 Task: View the PETS trailer
Action: Mouse moved to (239, 68)
Screenshot: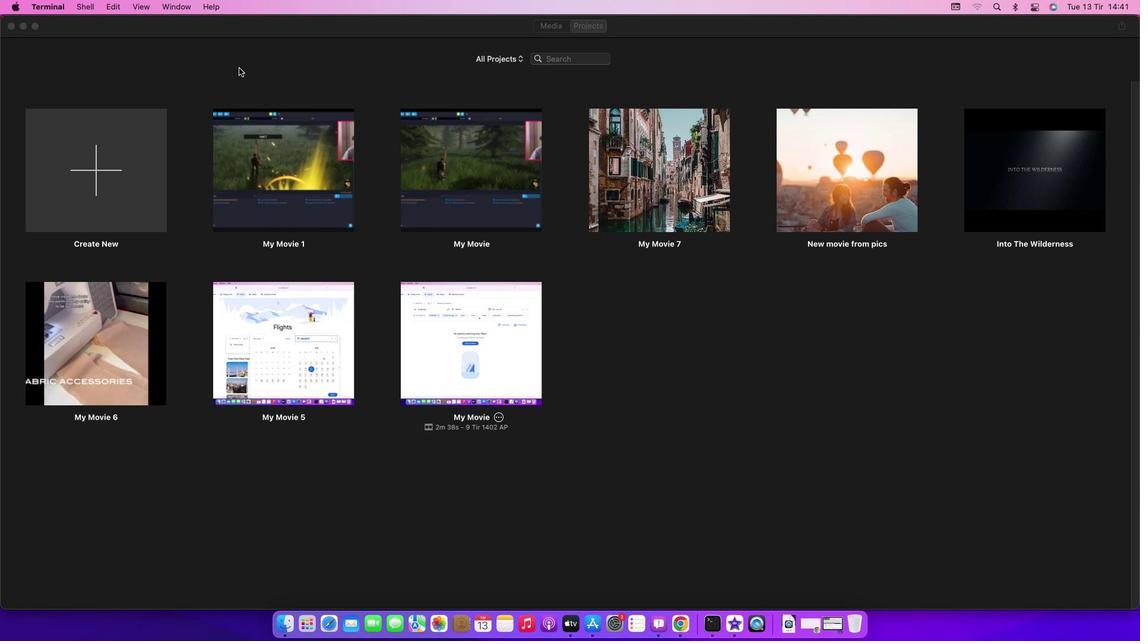 
Action: Mouse pressed left at (239, 68)
Screenshot: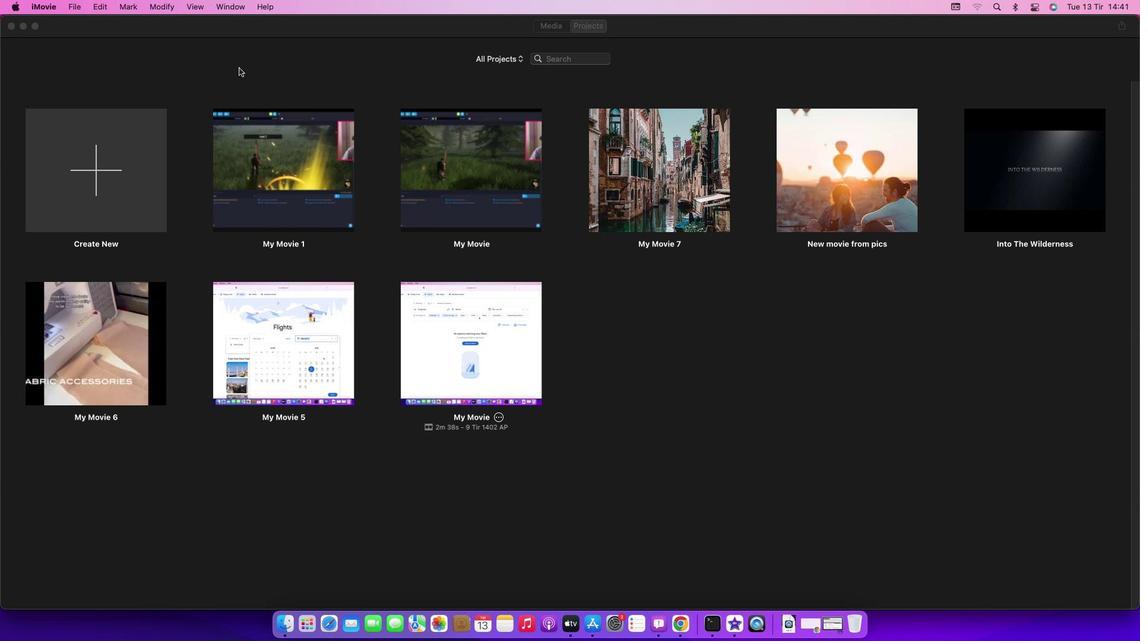 
Action: Mouse moved to (80, 11)
Screenshot: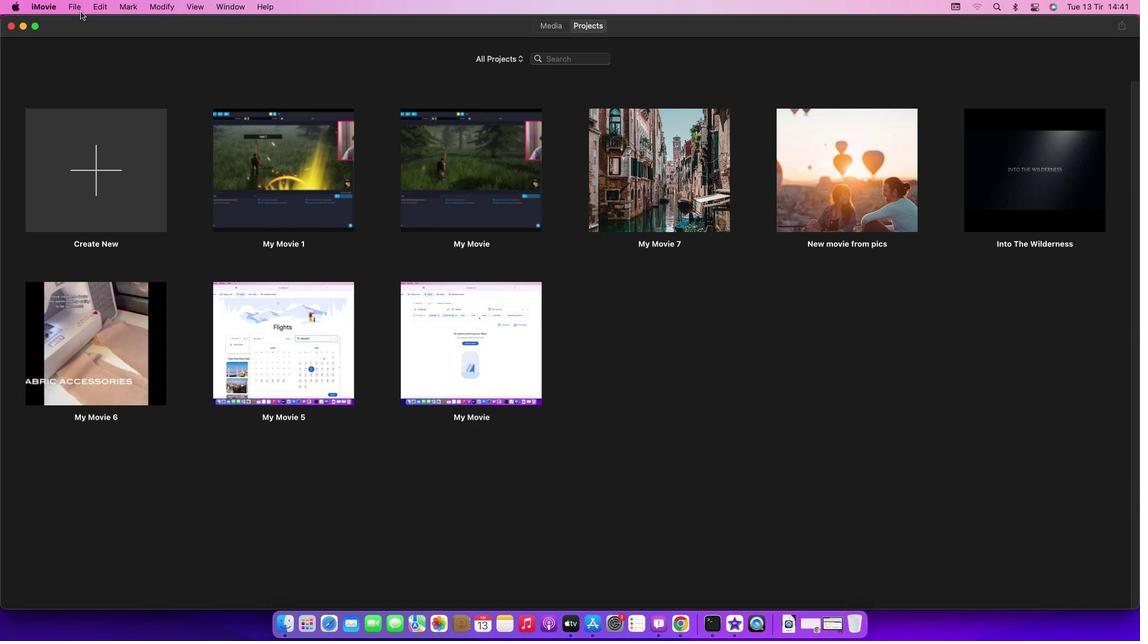 
Action: Mouse pressed left at (80, 11)
Screenshot: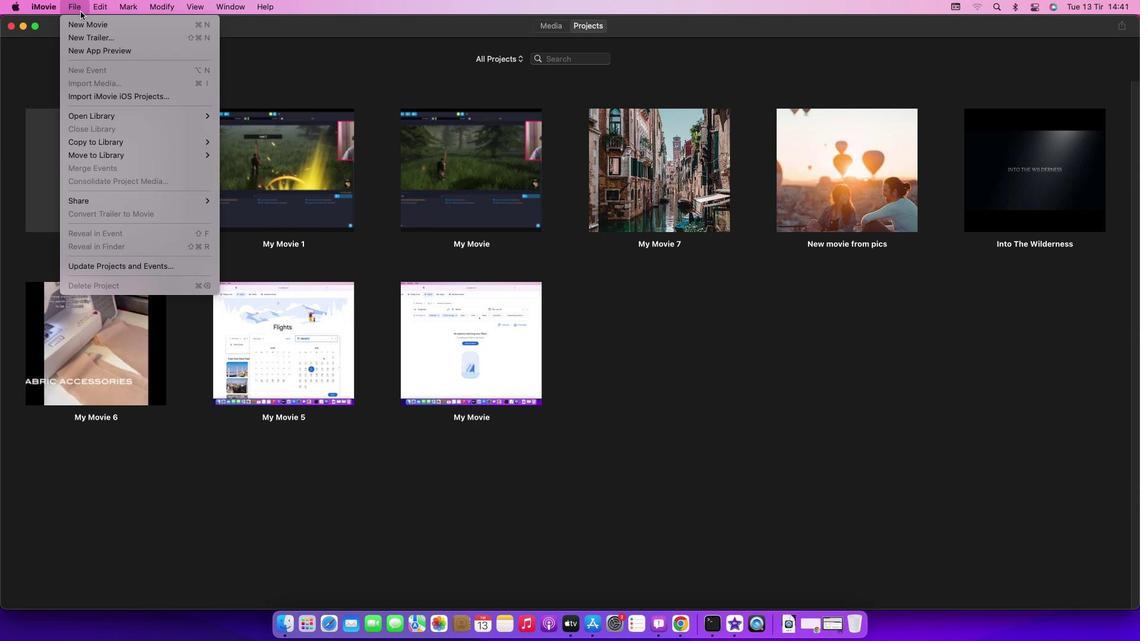 
Action: Mouse moved to (102, 38)
Screenshot: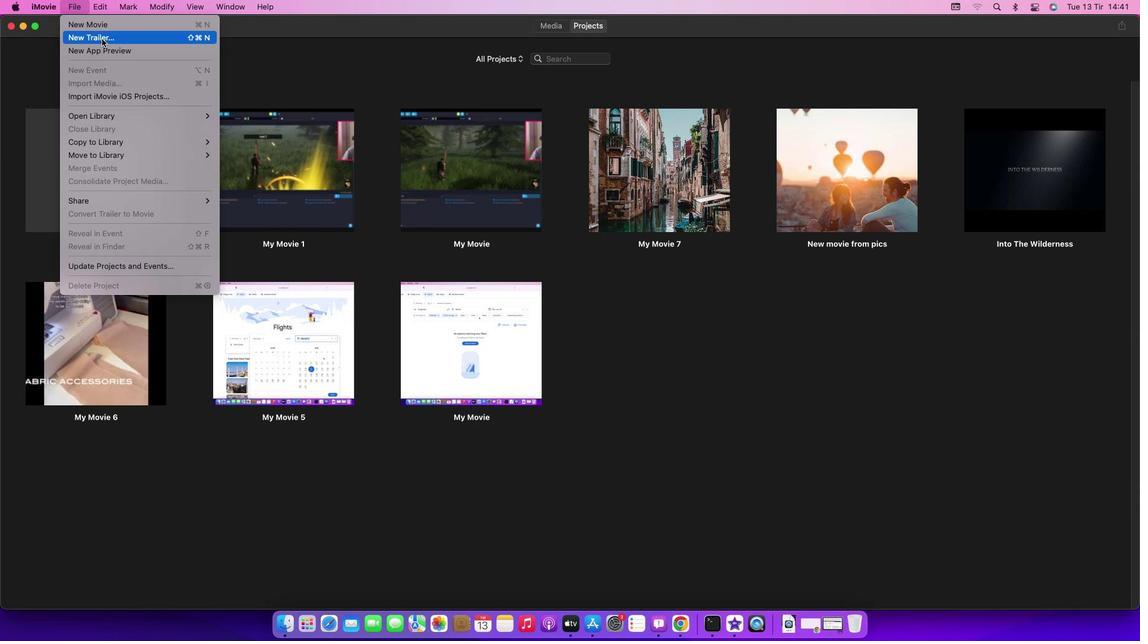 
Action: Mouse pressed left at (102, 38)
Screenshot: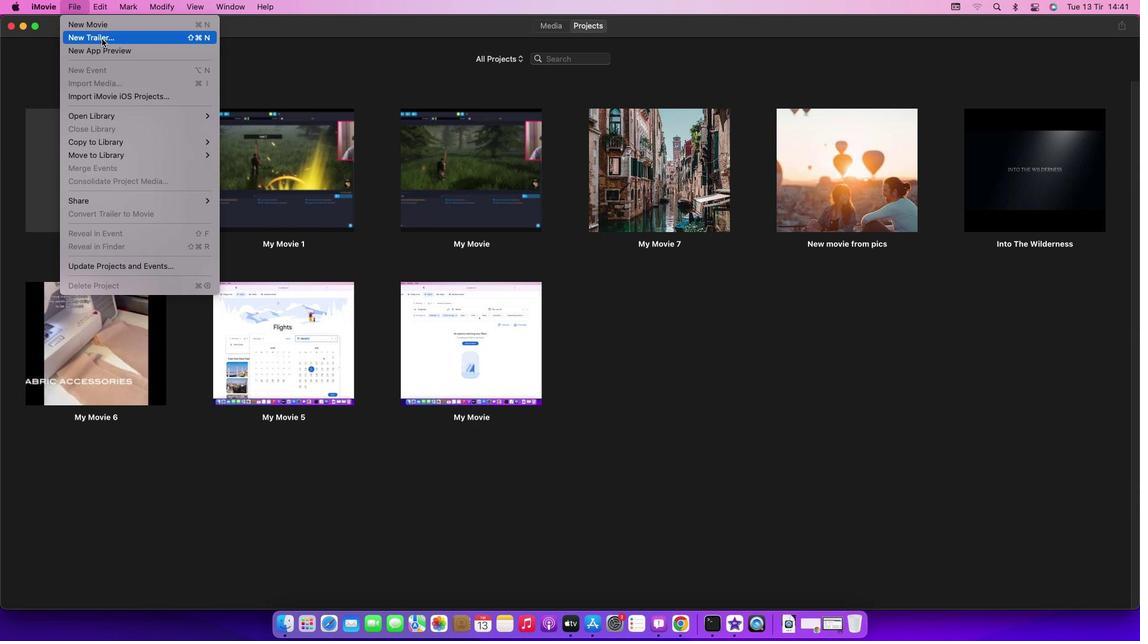 
Action: Mouse moved to (669, 336)
Screenshot: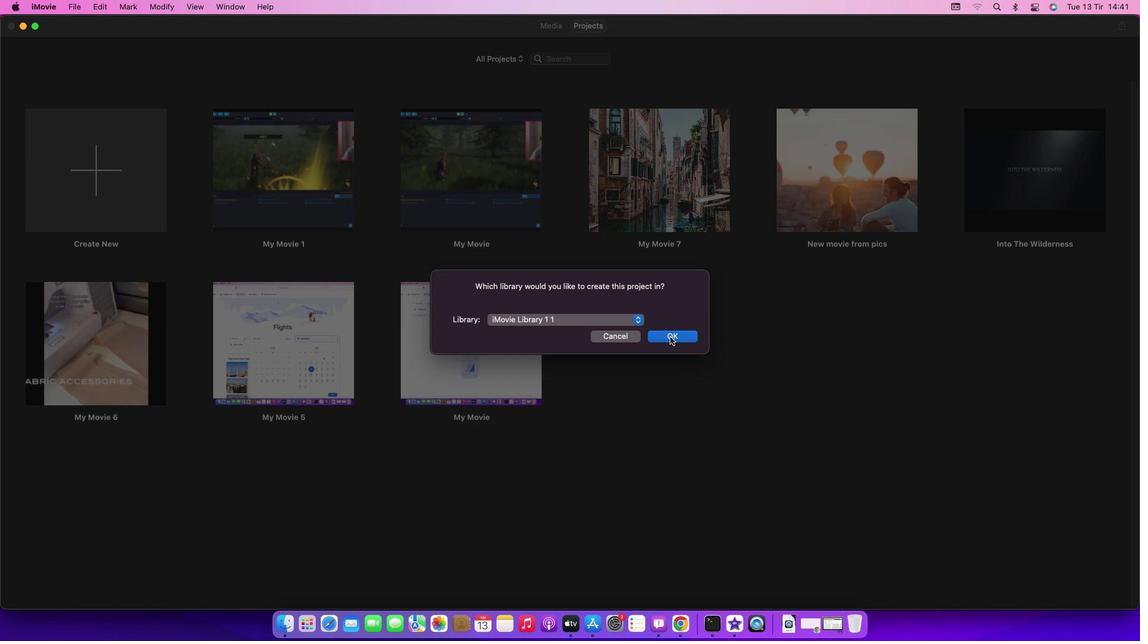 
Action: Mouse pressed left at (669, 336)
Screenshot: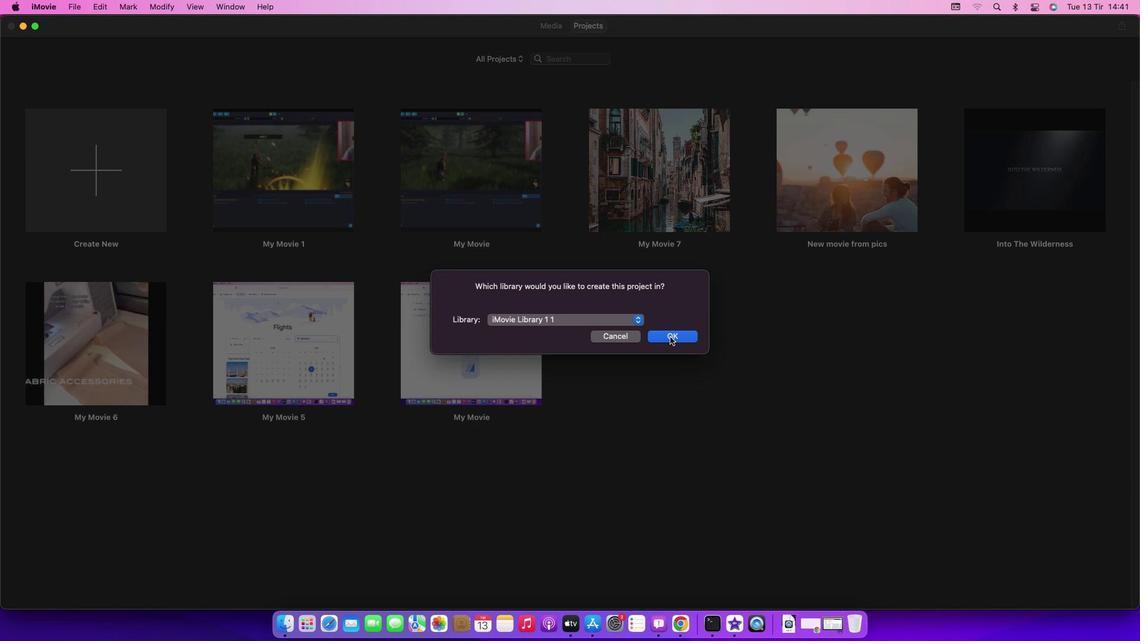 
Action: Mouse moved to (739, 258)
Screenshot: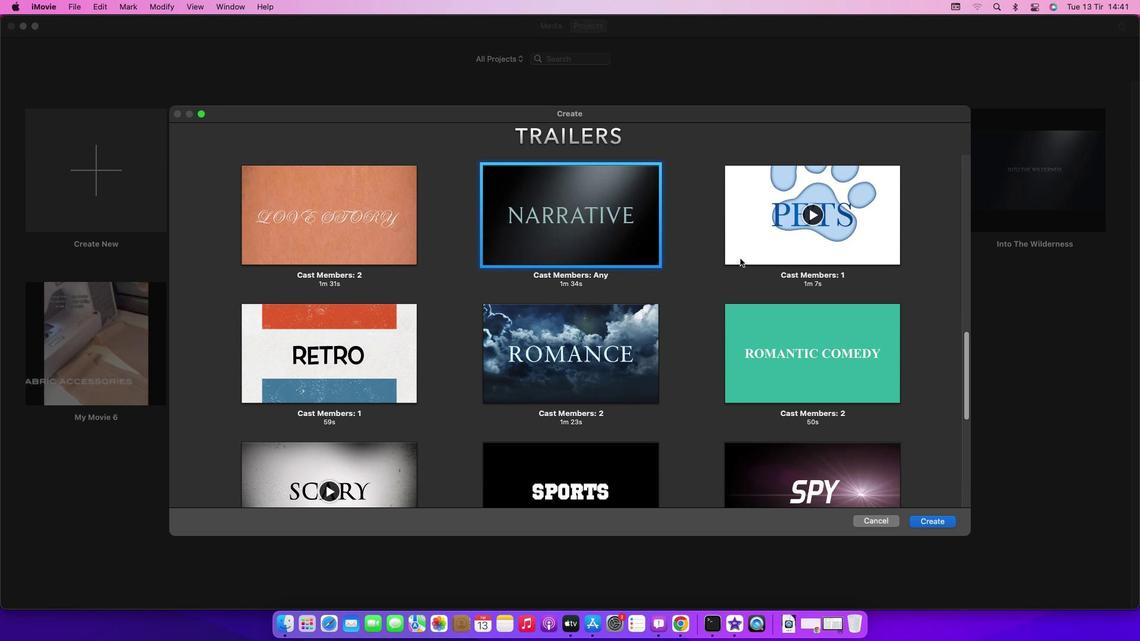 
Action: Mouse pressed left at (739, 258)
Screenshot: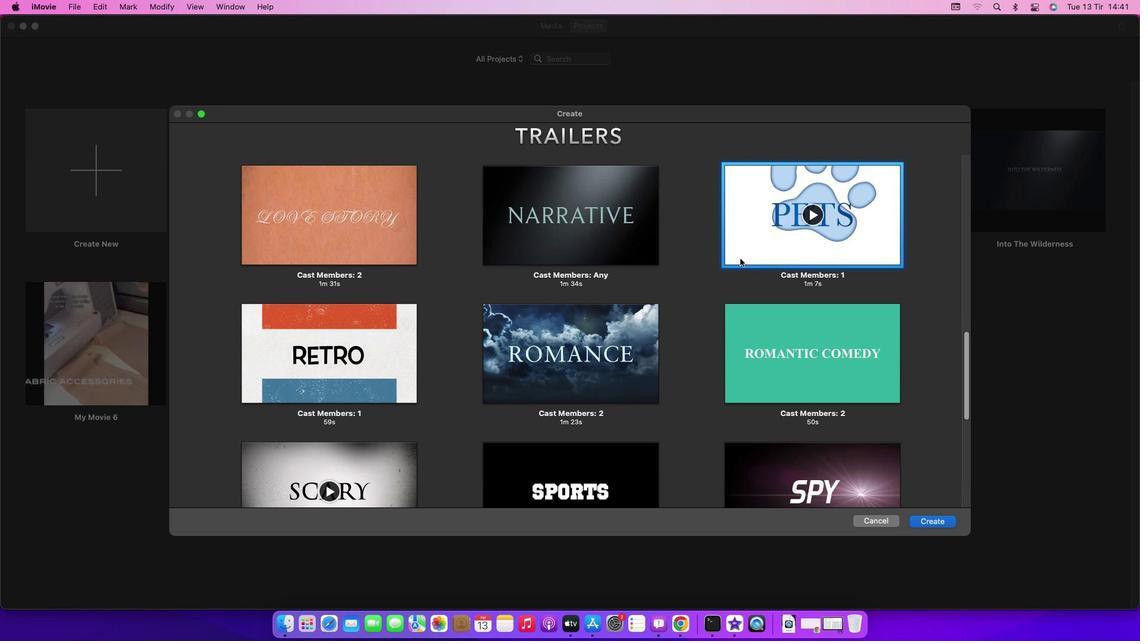 
Action: Mouse moved to (945, 520)
Screenshot: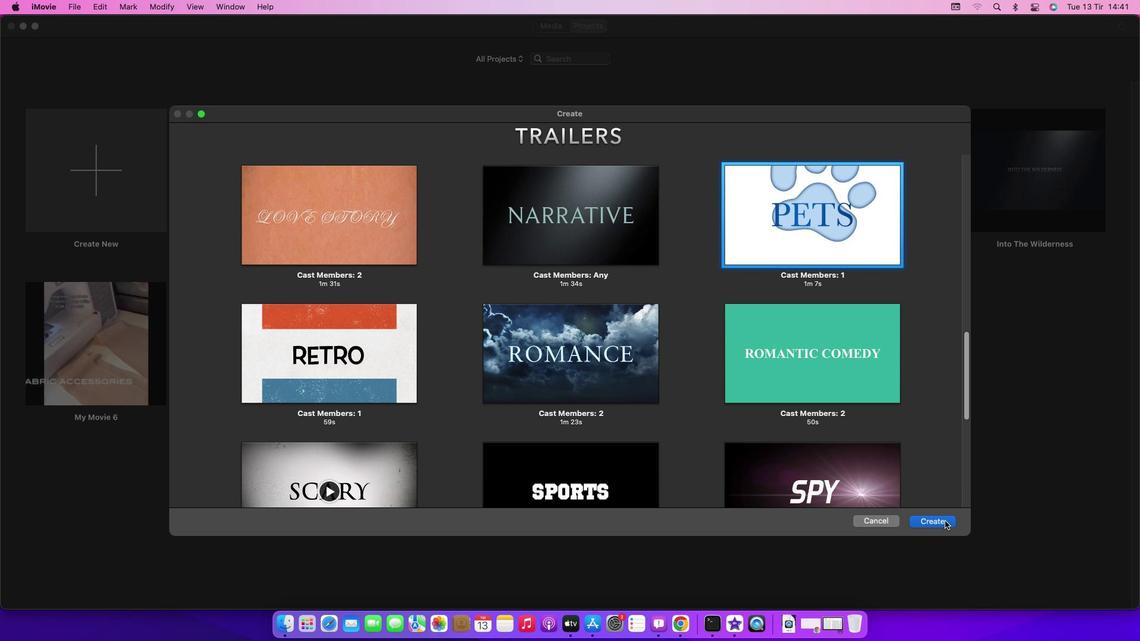 
Action: Mouse pressed left at (945, 520)
Screenshot: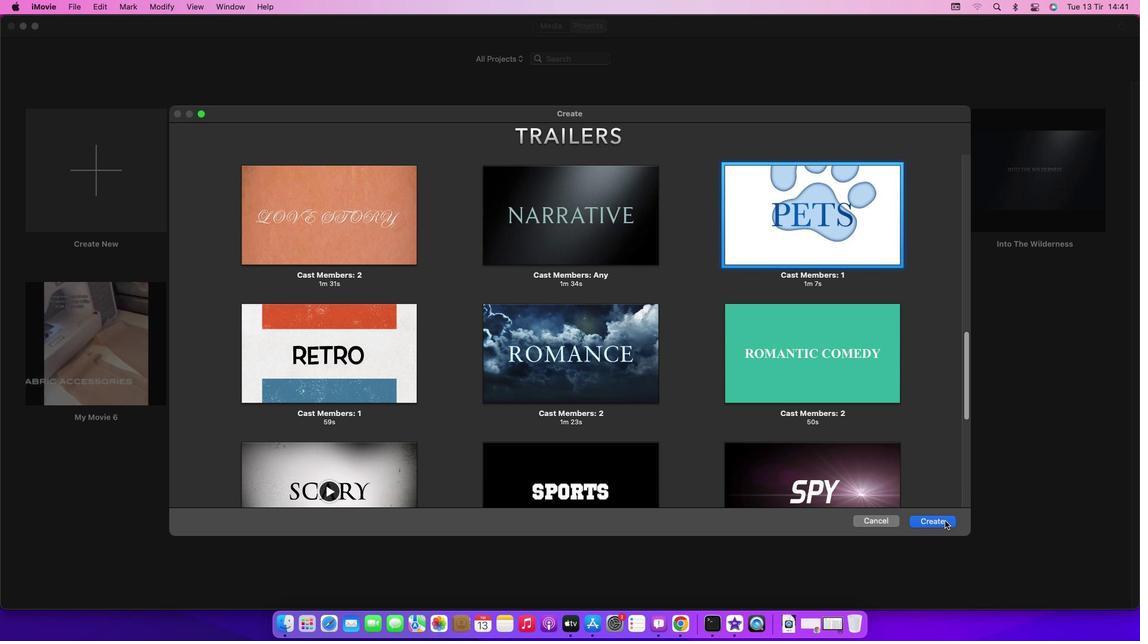 
Action: Mouse moved to (672, 336)
Screenshot: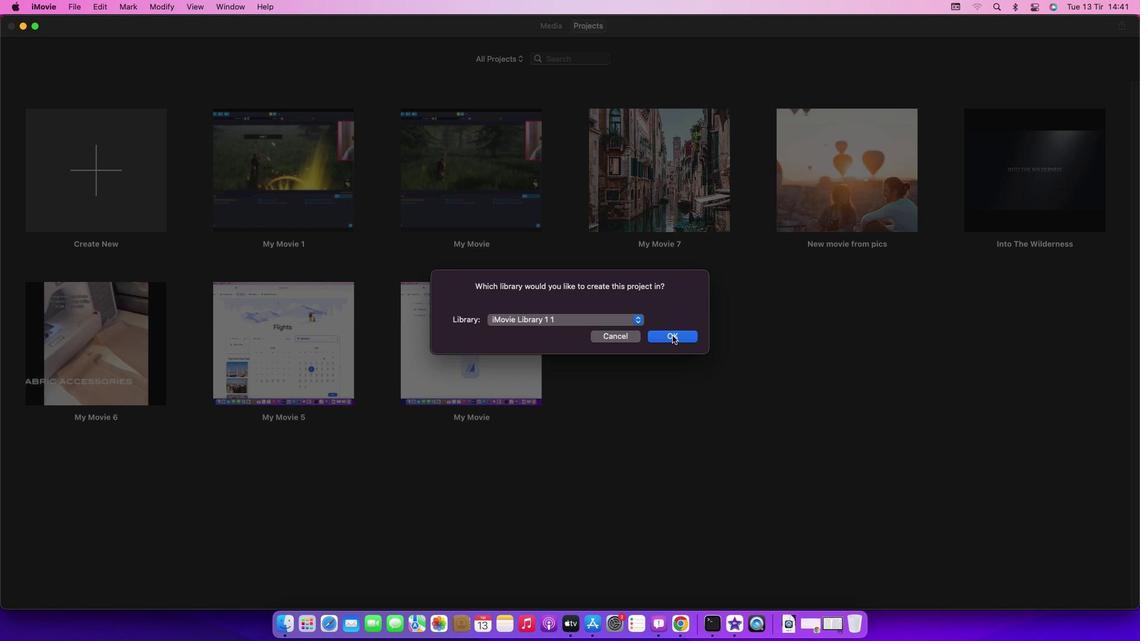 
Action: Mouse pressed left at (672, 336)
Screenshot: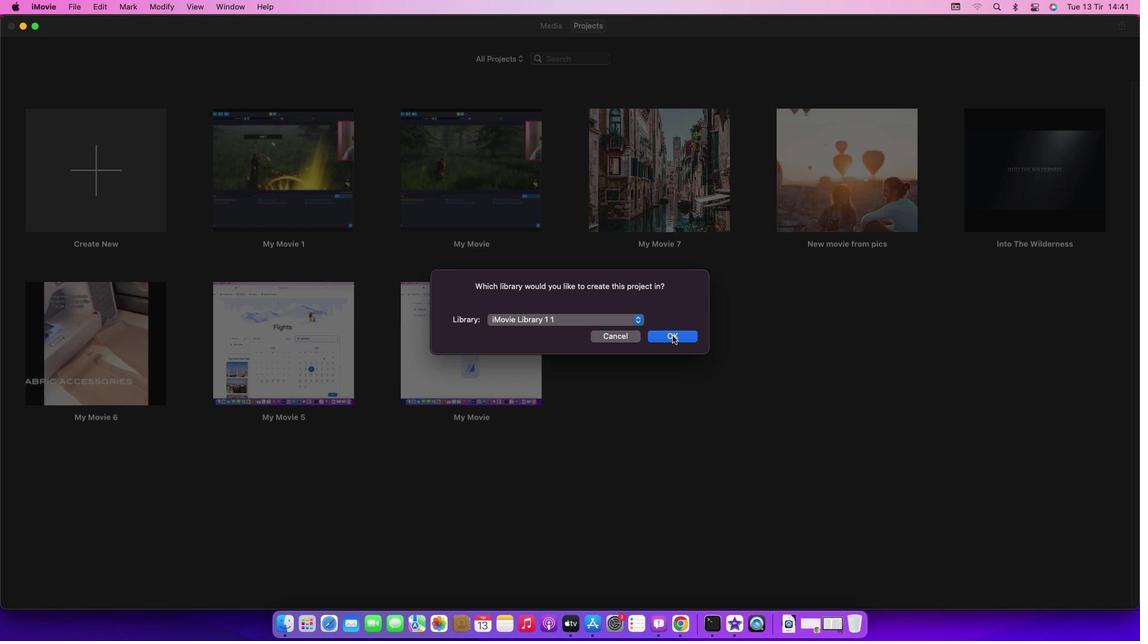 
Action: Mouse moved to (945, 298)
Screenshot: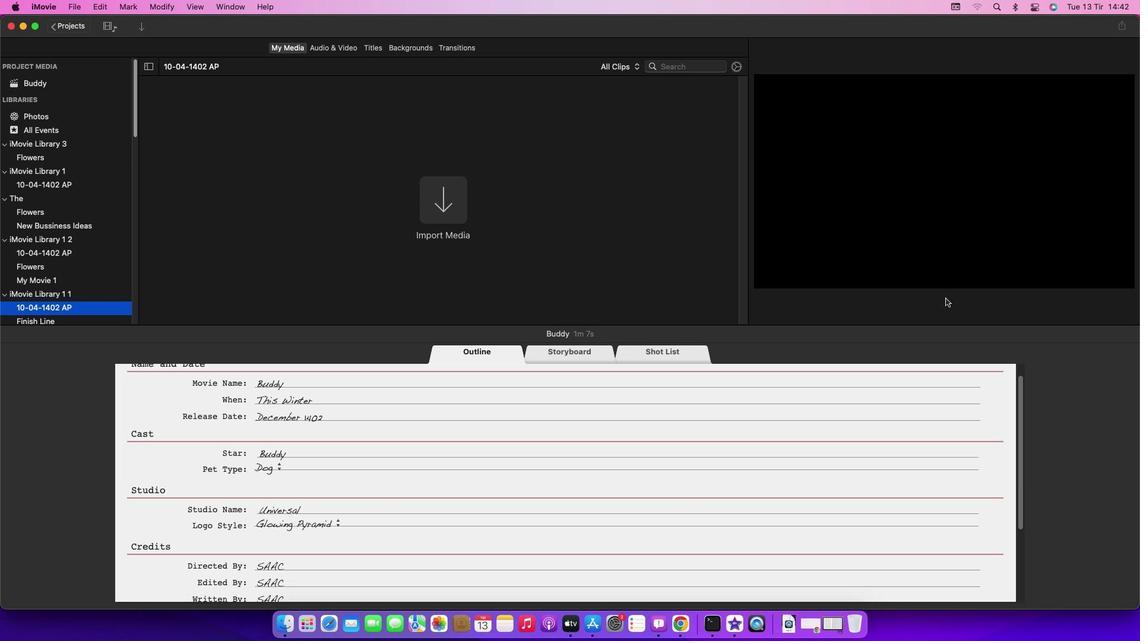 
Action: Mouse pressed left at (945, 298)
Screenshot: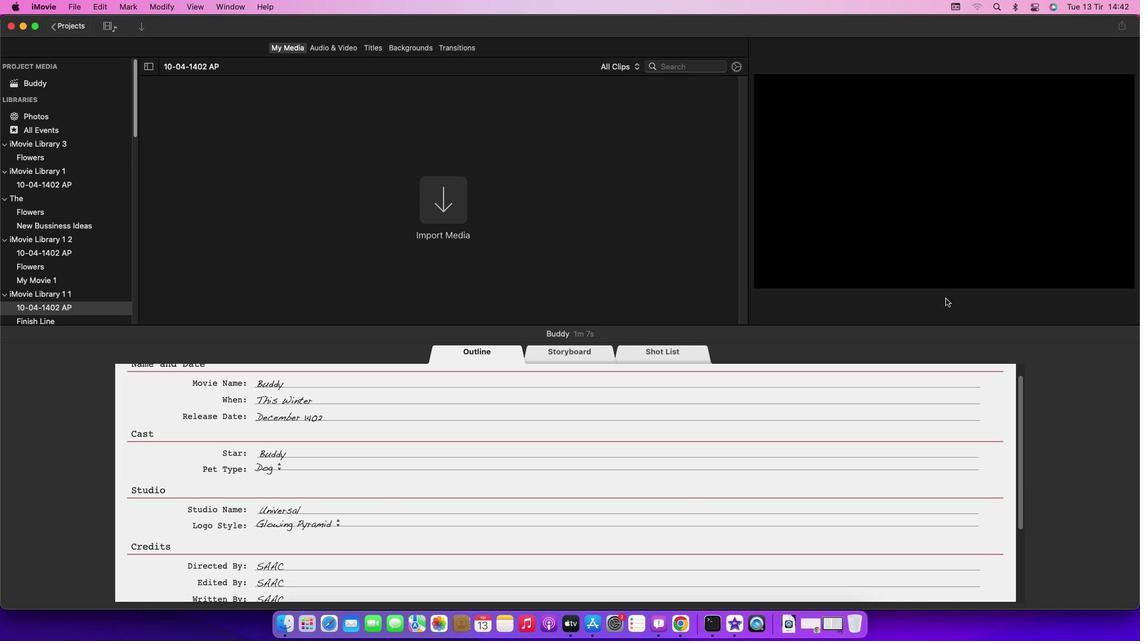 
Action: Mouse moved to (945, 312)
Screenshot: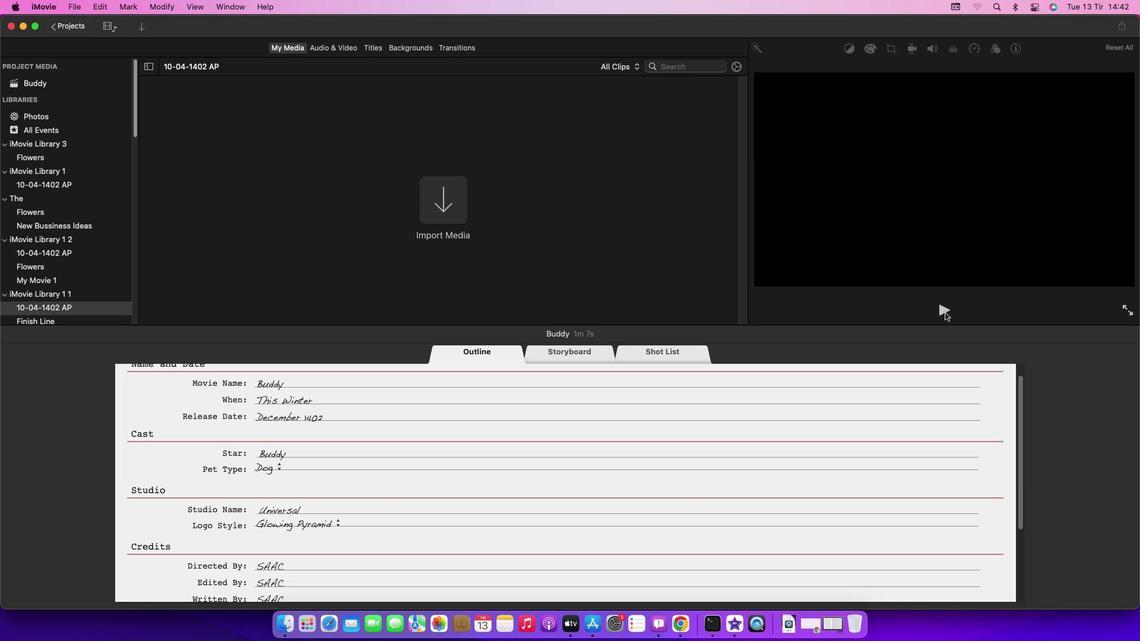 
Action: Mouse pressed left at (945, 312)
Screenshot: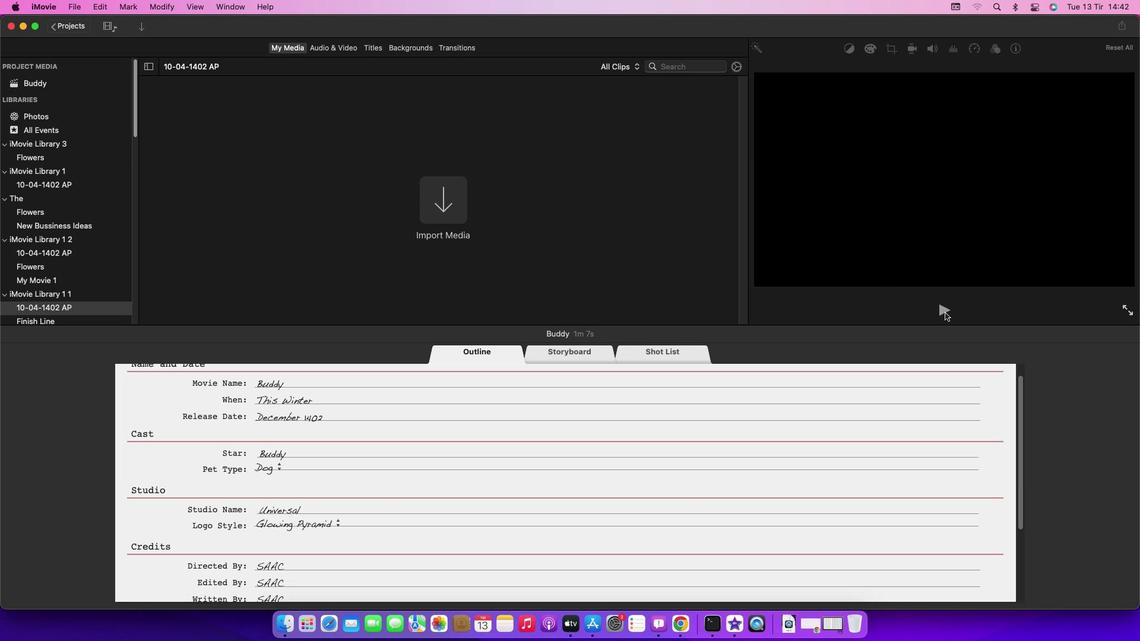
Action: Mouse moved to (938, 313)
Screenshot: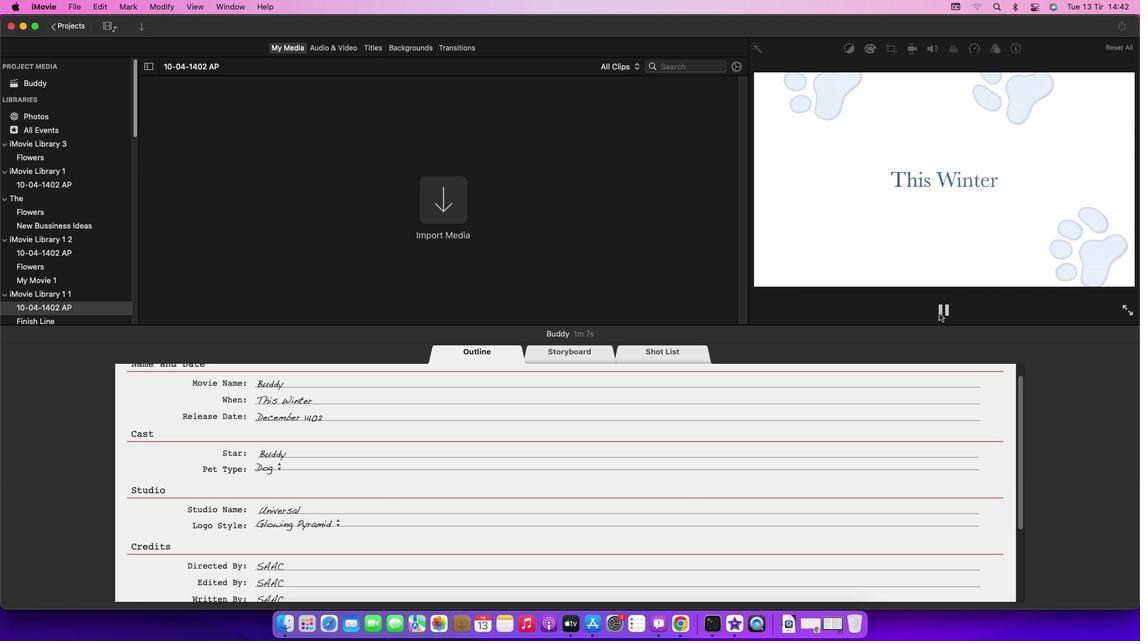 
Action: Mouse pressed left at (938, 313)
Screenshot: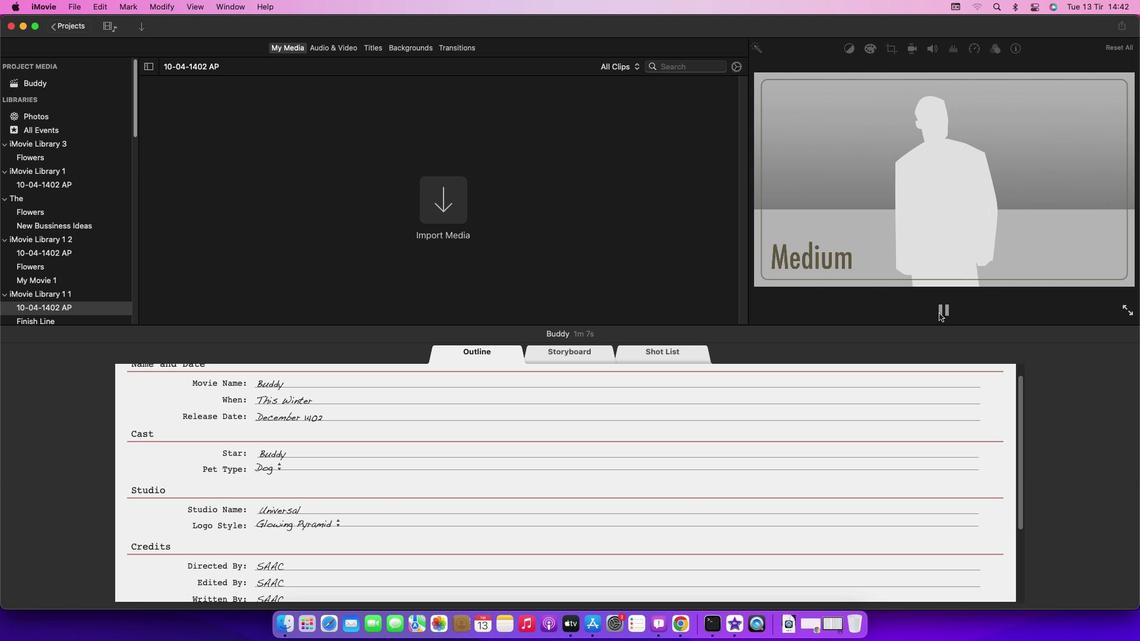 
Action: Mouse moved to (830, 315)
Screenshot: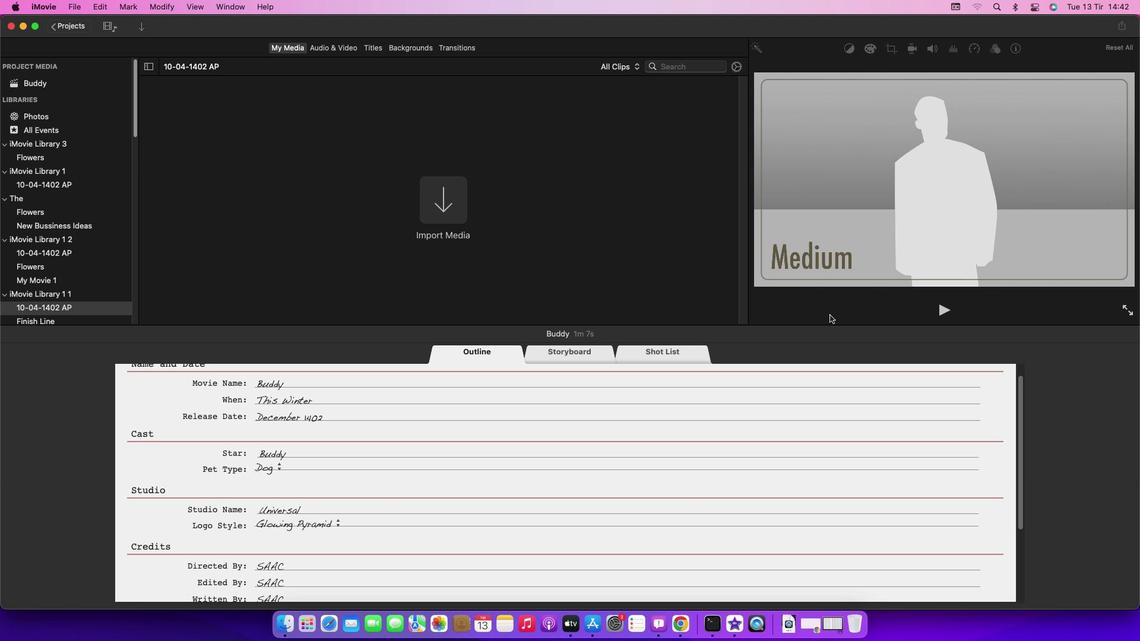 
